 Task: Change the download preferences to 'Download Headers and Then Full Items' in Outlook.
Action: Mouse moved to (14, 85)
Screenshot: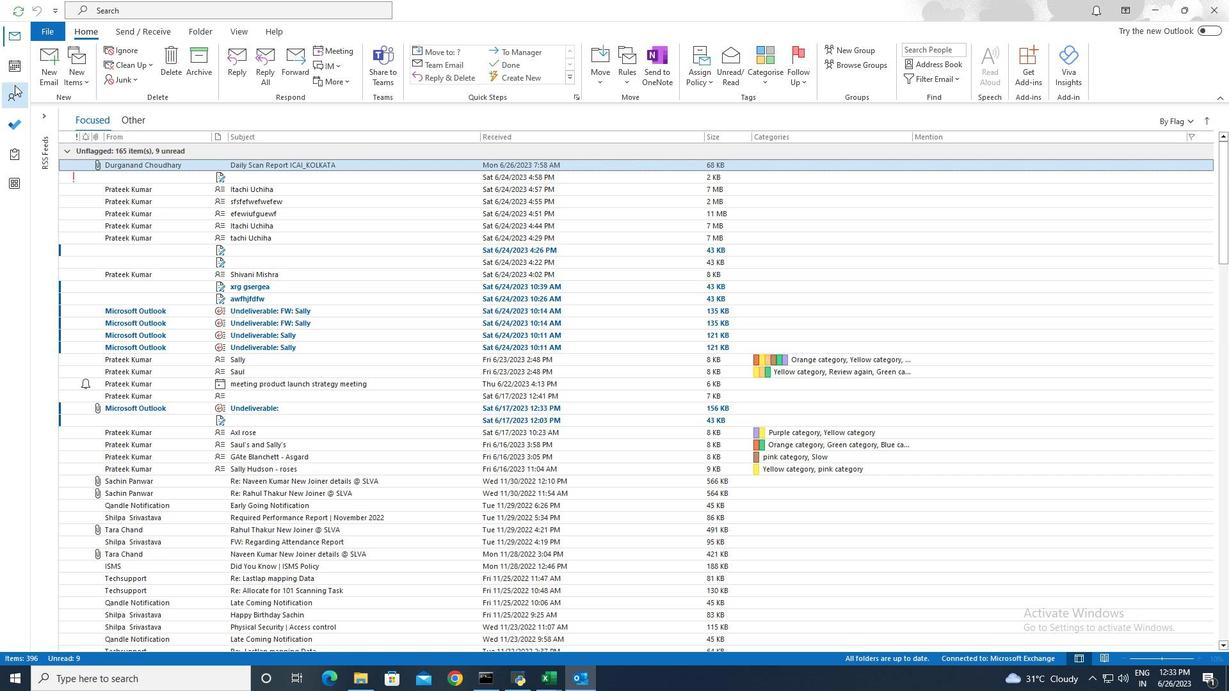 
Action: Mouse pressed left at (14, 85)
Screenshot: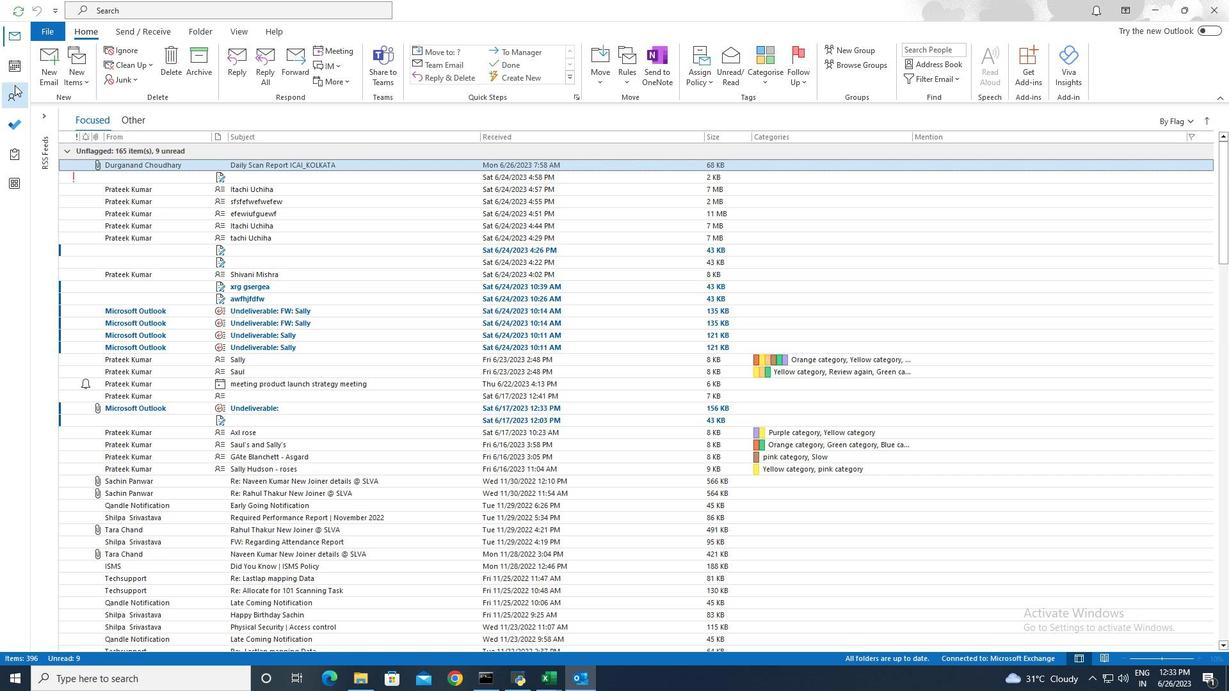 
Action: Mouse moved to (163, 31)
Screenshot: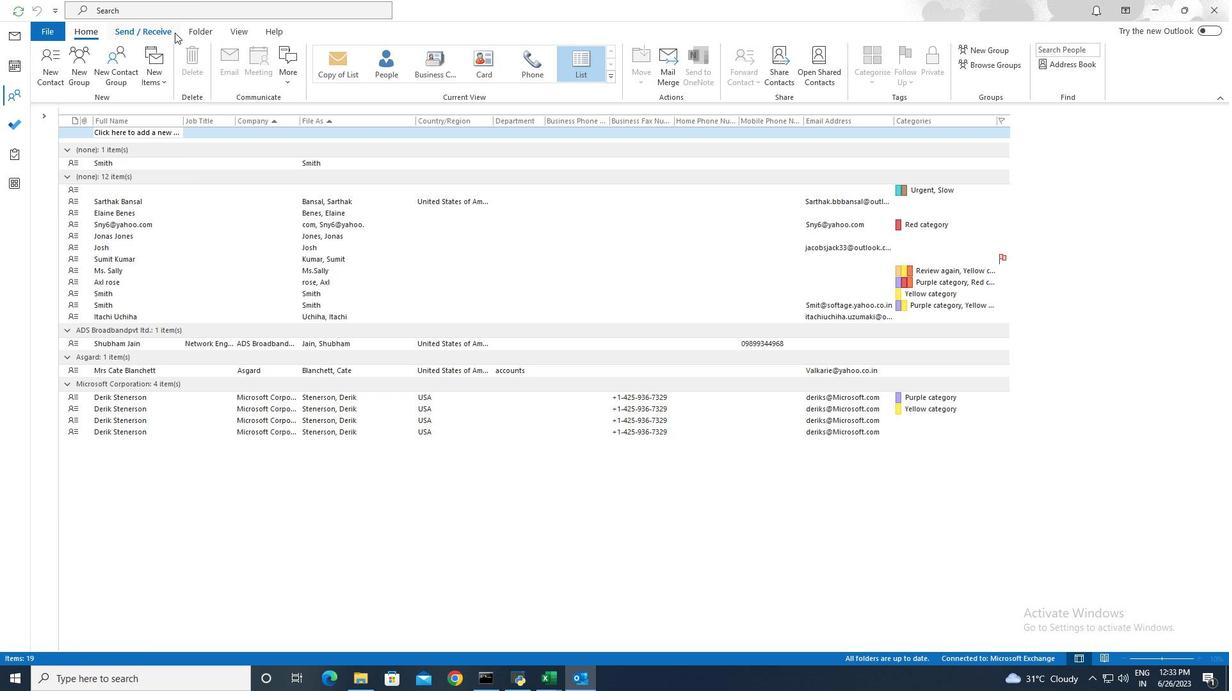 
Action: Mouse pressed left at (163, 31)
Screenshot: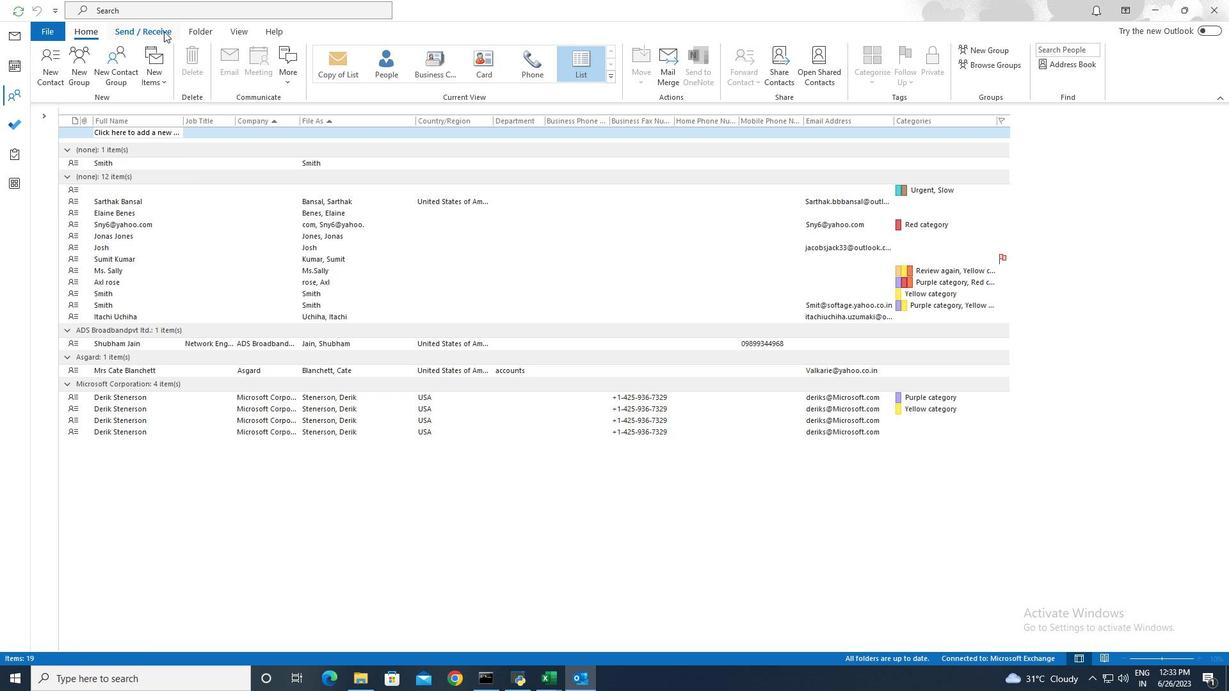 
Action: Mouse moved to (300, 85)
Screenshot: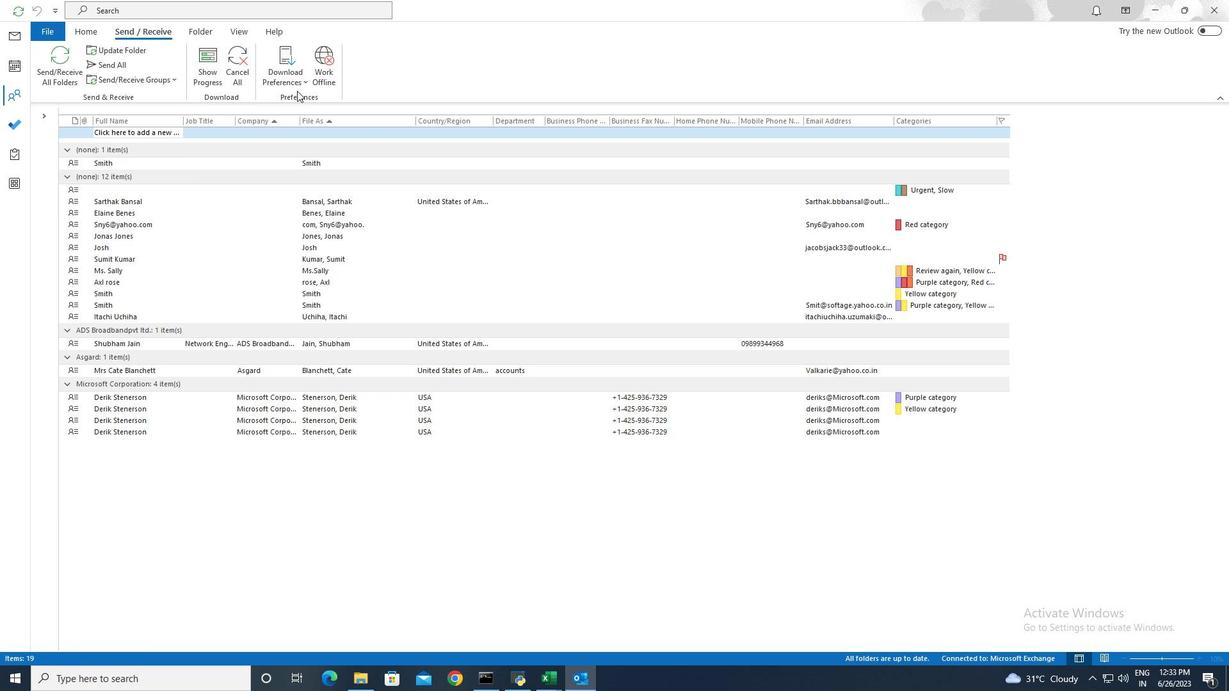 
Action: Mouse pressed left at (300, 85)
Screenshot: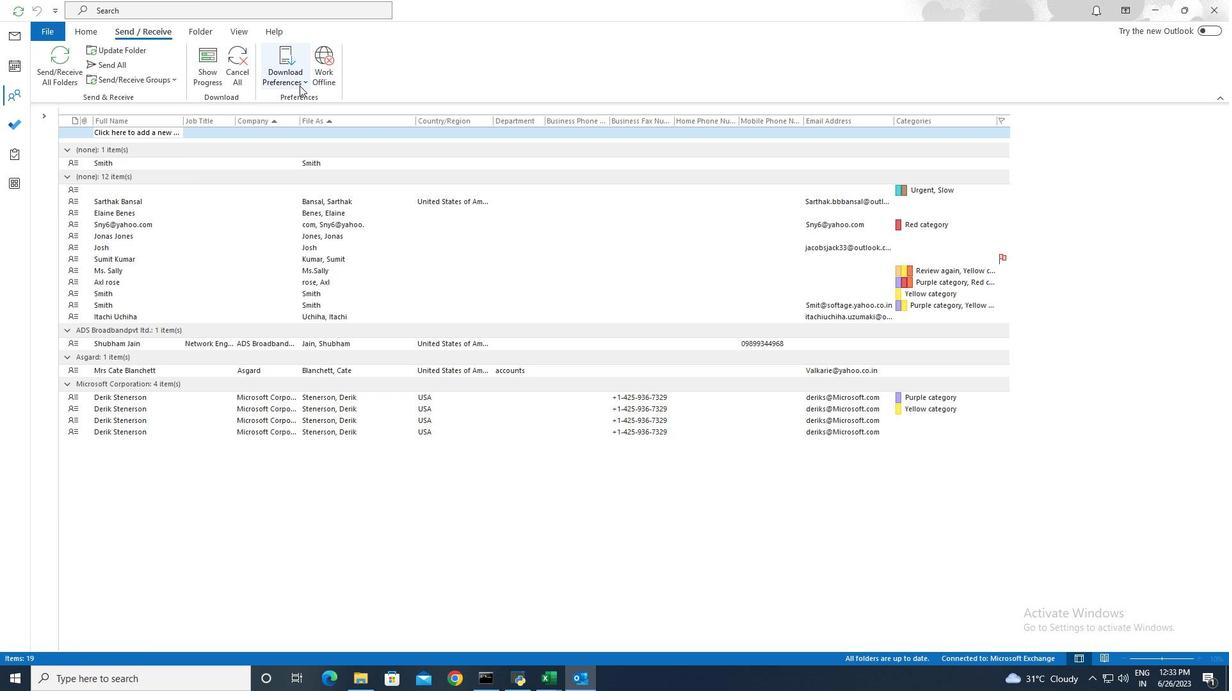 
Action: Mouse moved to (278, 114)
Screenshot: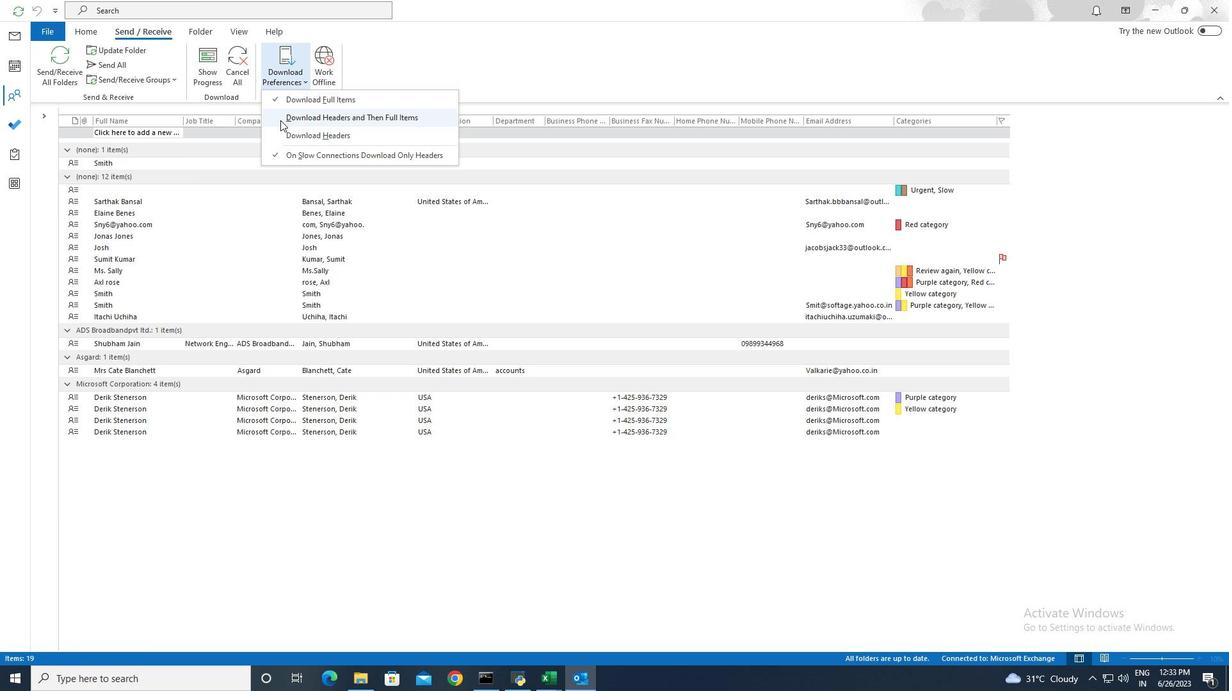 
Action: Mouse pressed left at (278, 114)
Screenshot: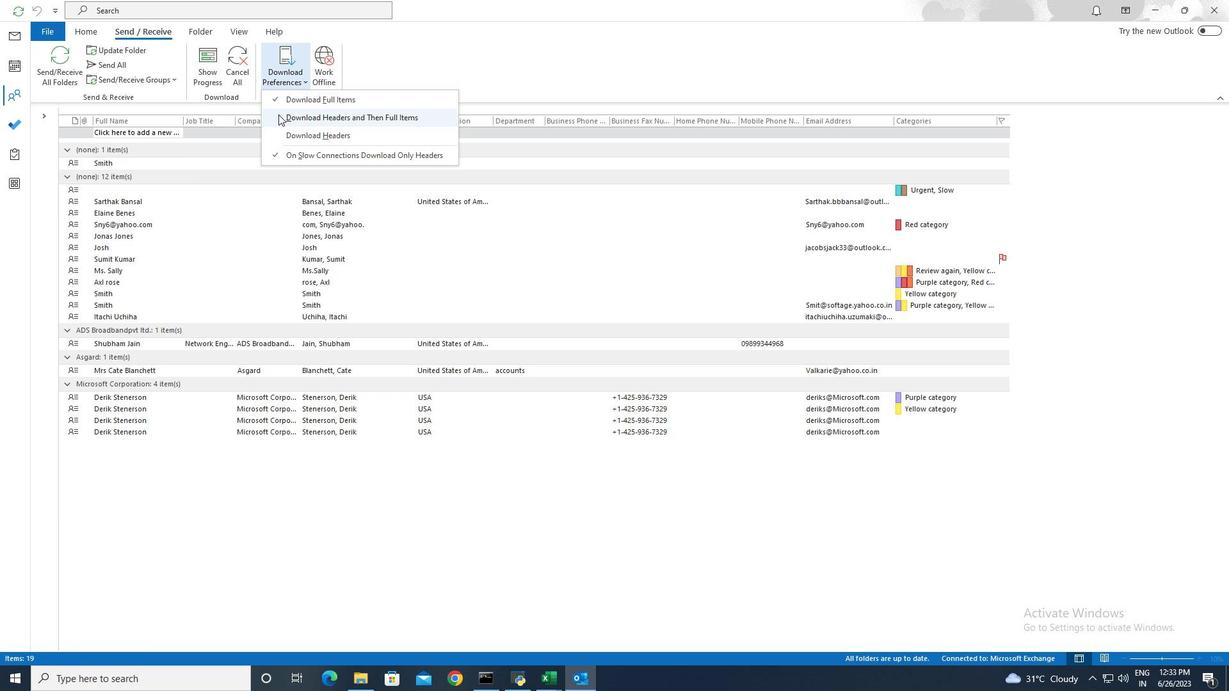 
Action: Mouse moved to (281, 120)
Screenshot: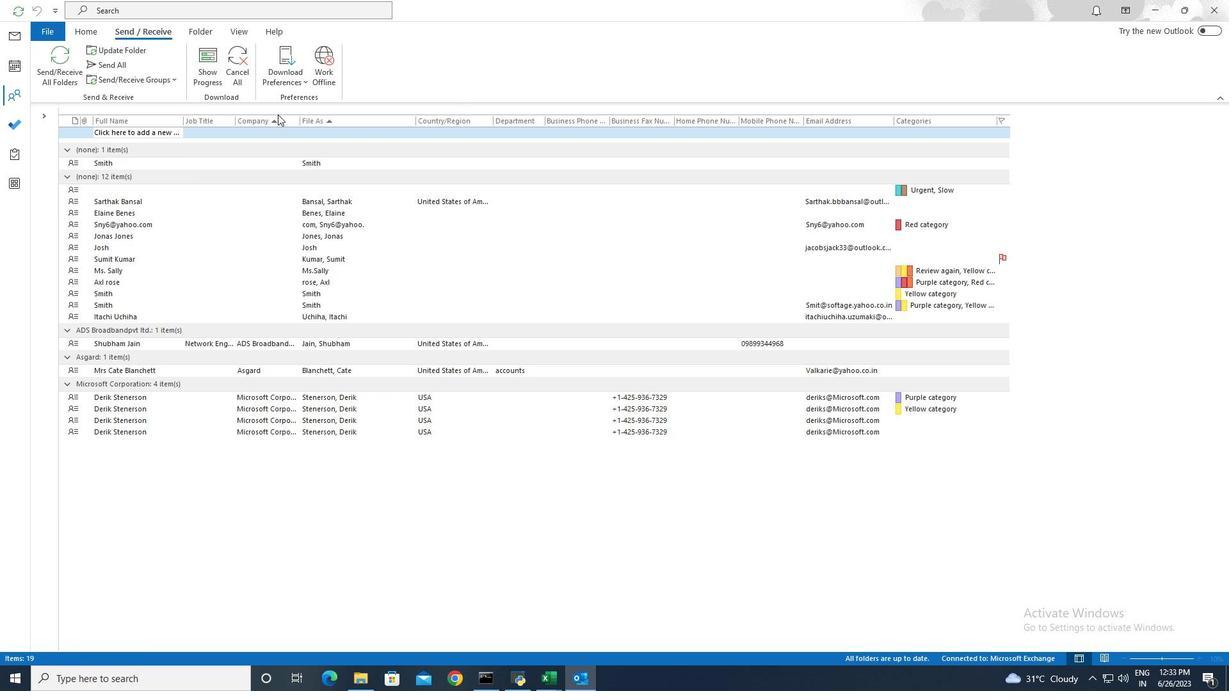 
